 Task: Create List Brand Storytelling in Board Data Privacy Management to Workspace Database Management. Create List Contracts in Board Customer Churn Analysis to Workspace Database Management. Create List Brand Differentiation in Board Content Personalization and Customization to Workspace Database Management
Action: Mouse moved to (180, 125)
Screenshot: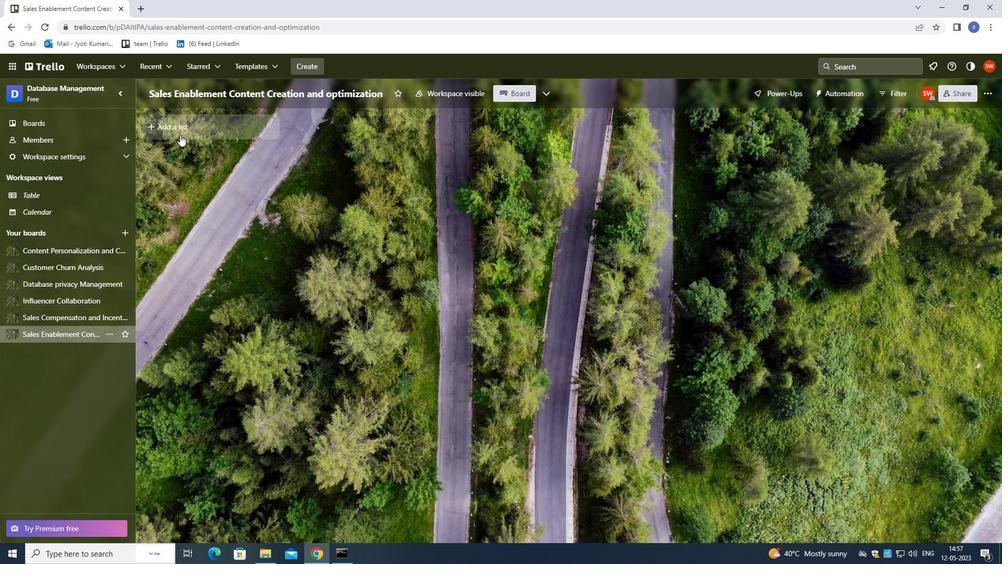 
Action: Mouse pressed left at (180, 125)
Screenshot: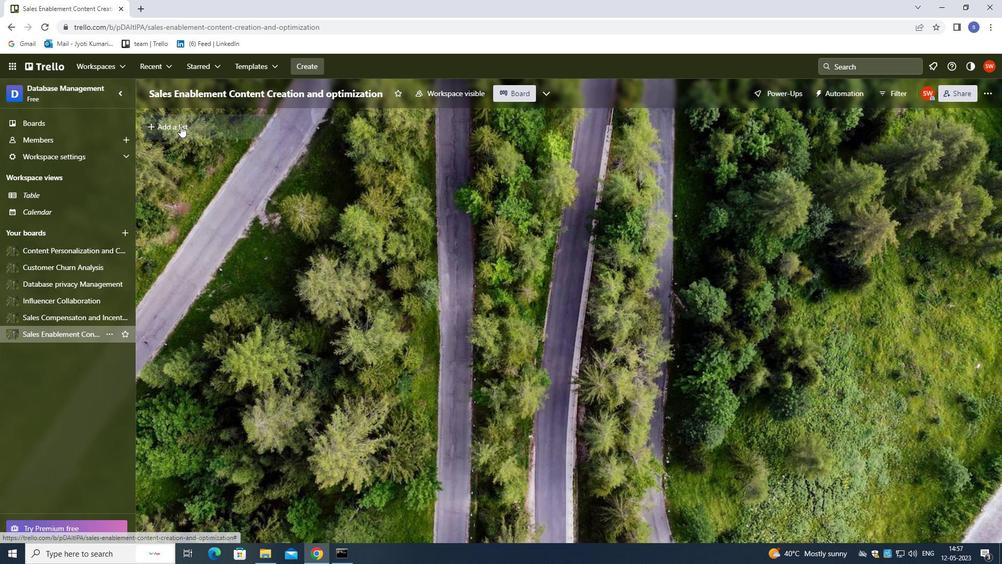 
Action: Mouse moved to (180, 125)
Screenshot: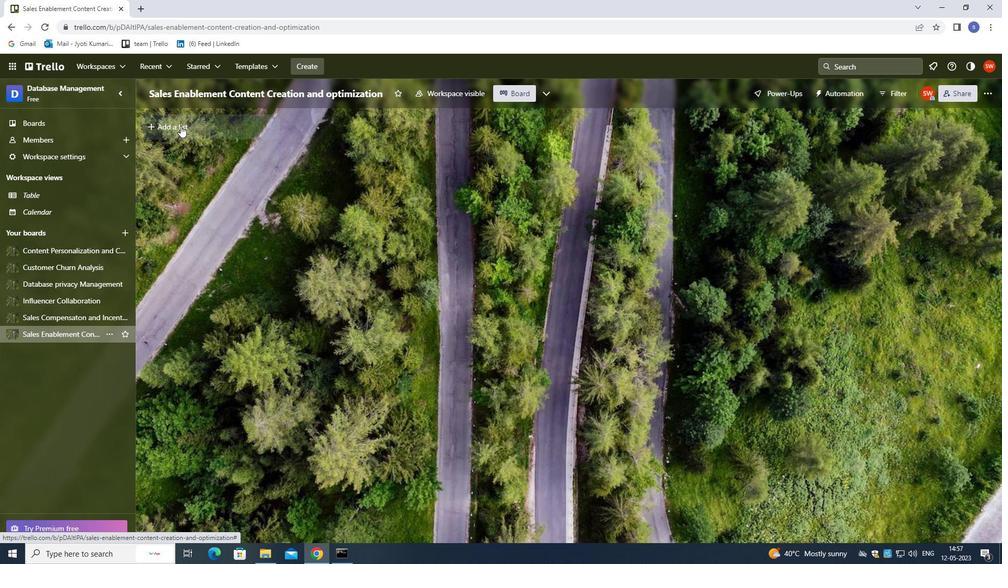 
Action: Key pressed <Key.shift>CONTRACTS<Key.enter>
Screenshot: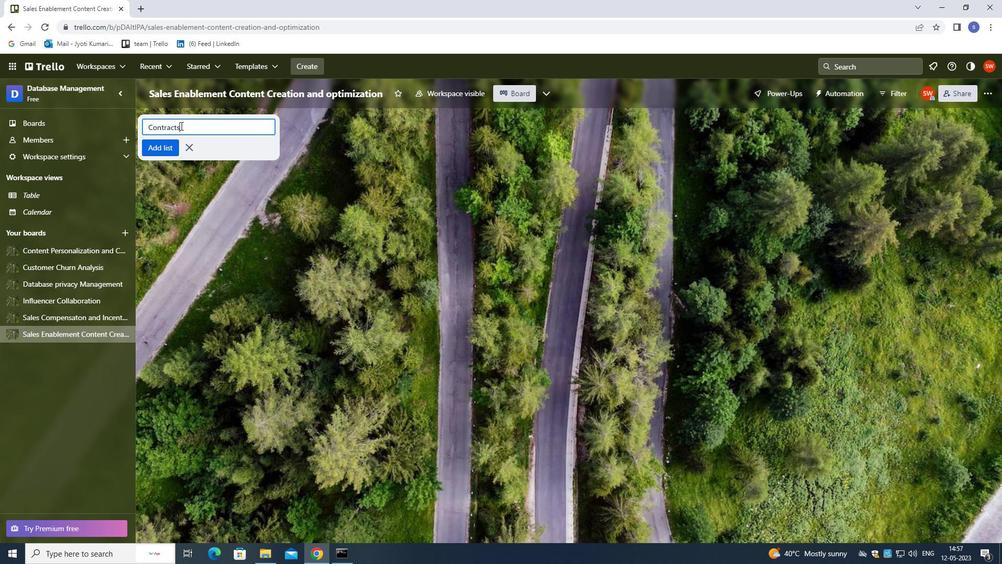 
Action: Mouse moved to (60, 317)
Screenshot: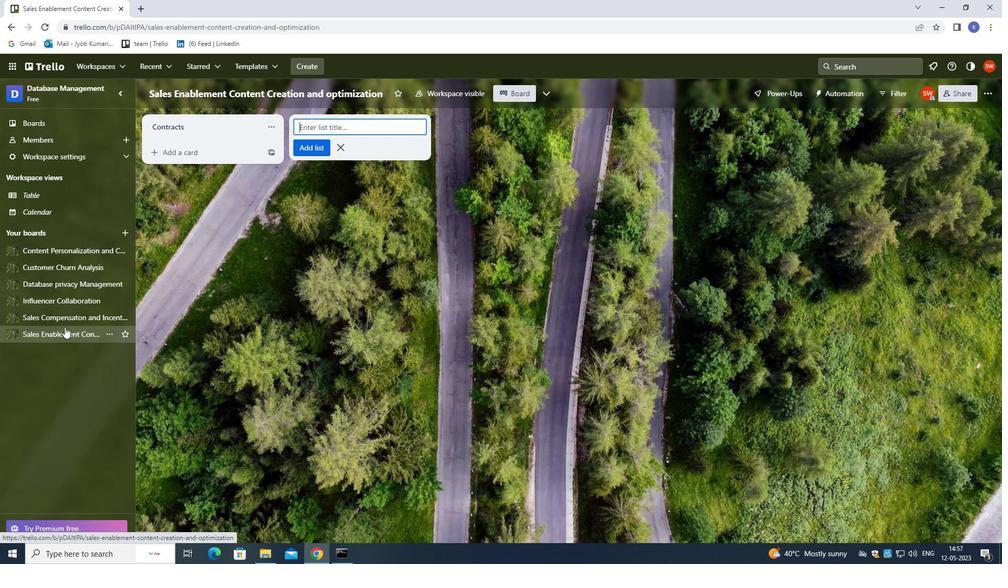 
Action: Mouse pressed left at (60, 317)
Screenshot: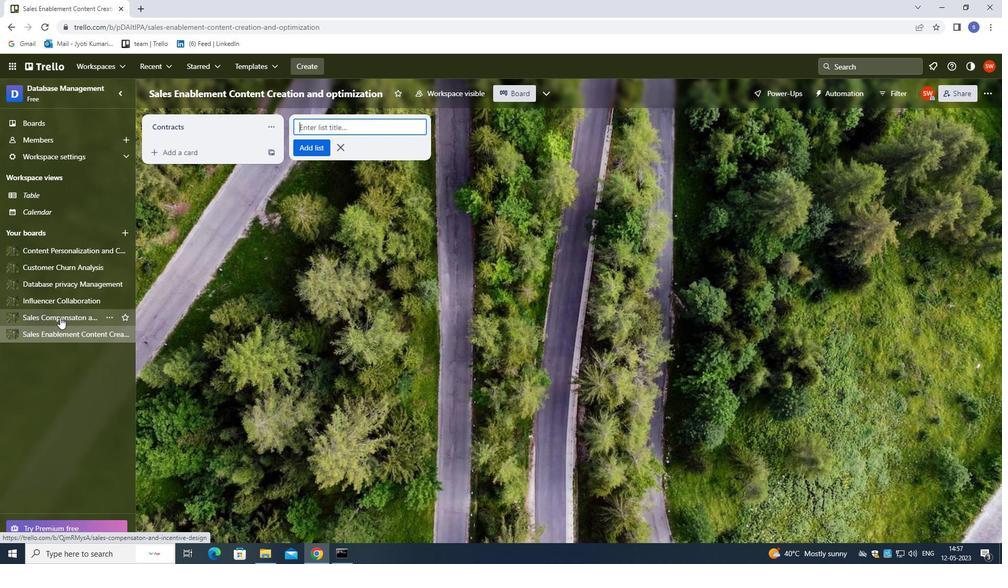 
Action: Mouse moved to (215, 125)
Screenshot: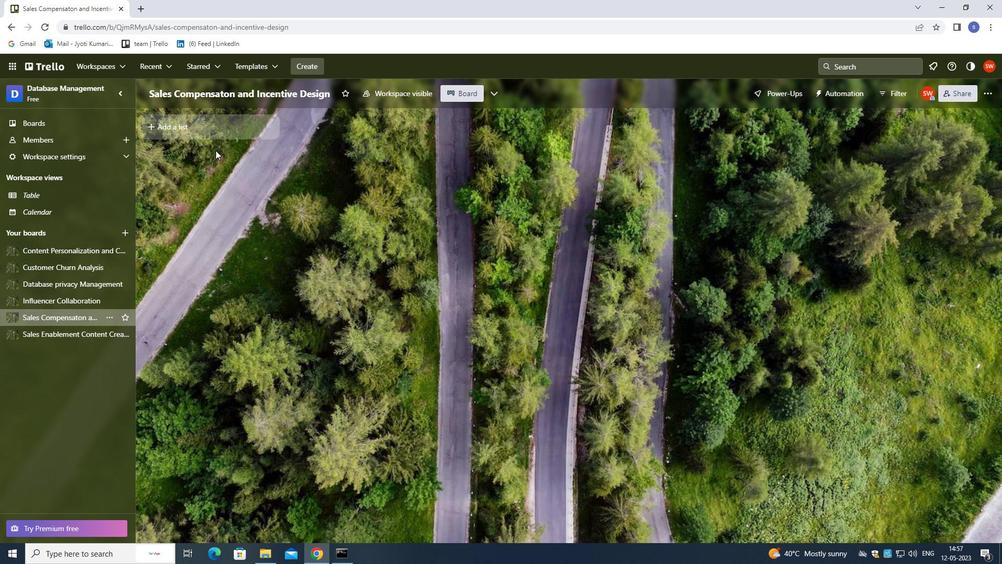 
Action: Mouse pressed left at (215, 125)
Screenshot: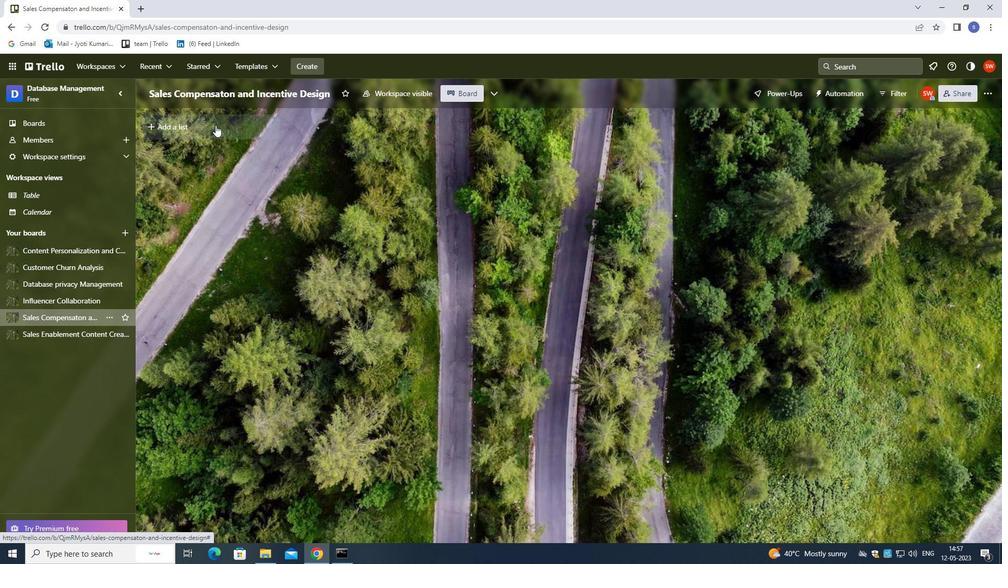 
Action: Key pressed <Key.shift>BRAND<Key.space><Key.shift><Key.shift><Key.shift><Key.shift><Key.shift><Key.shift><Key.shift><Key.shift><Key.shift><Key.shift><Key.shift><Key.shift>DIFFERENTIATION<Key.enter>
Screenshot: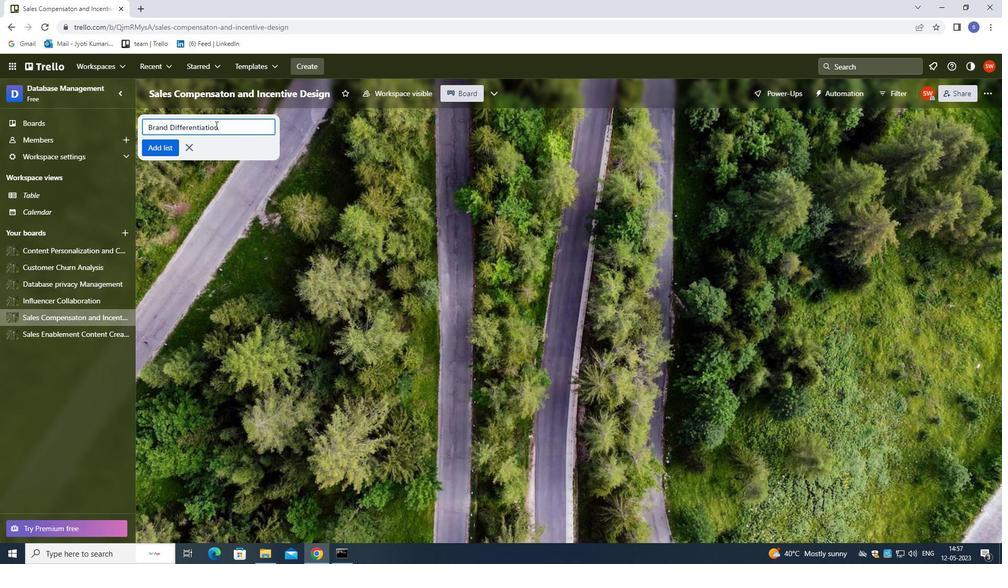 
Action: Mouse moved to (39, 296)
Screenshot: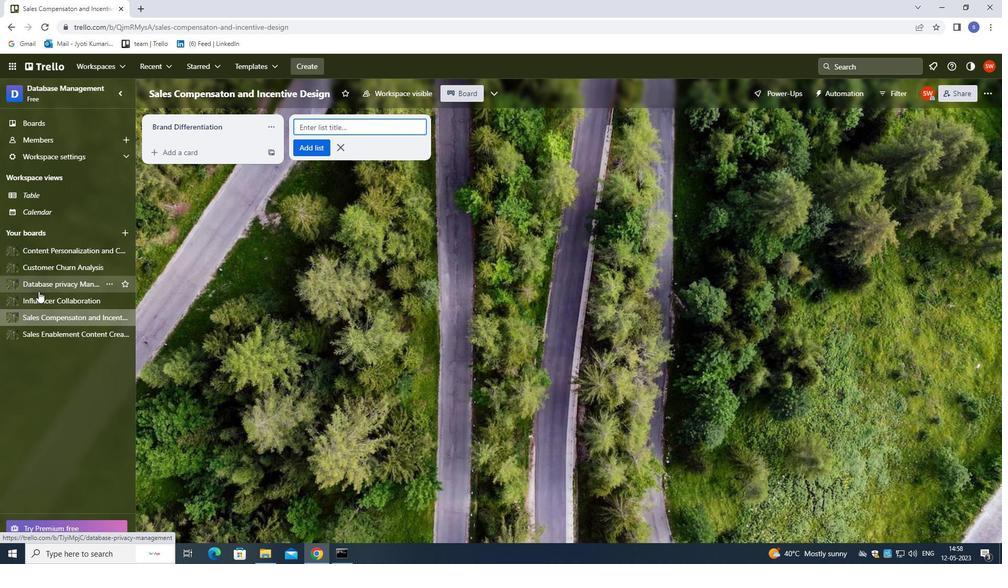 
Action: Mouse pressed left at (39, 296)
Screenshot: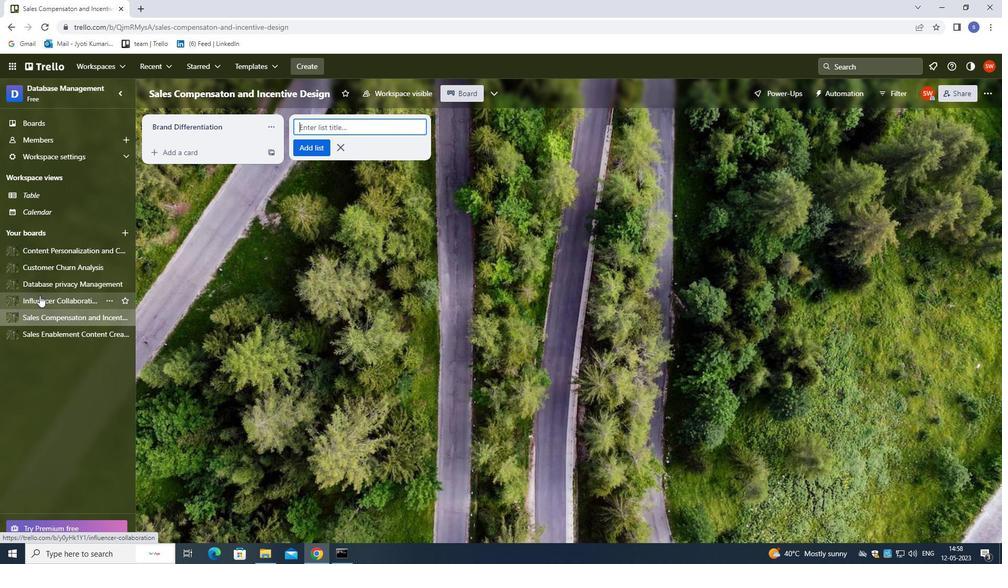 
Action: Mouse moved to (323, 130)
Screenshot: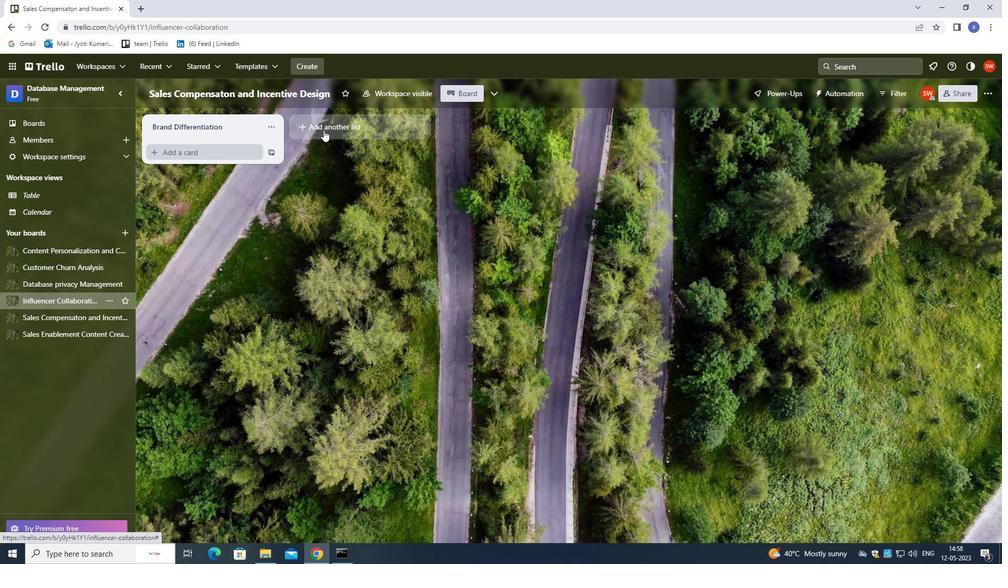 
Action: Mouse pressed left at (323, 130)
Screenshot: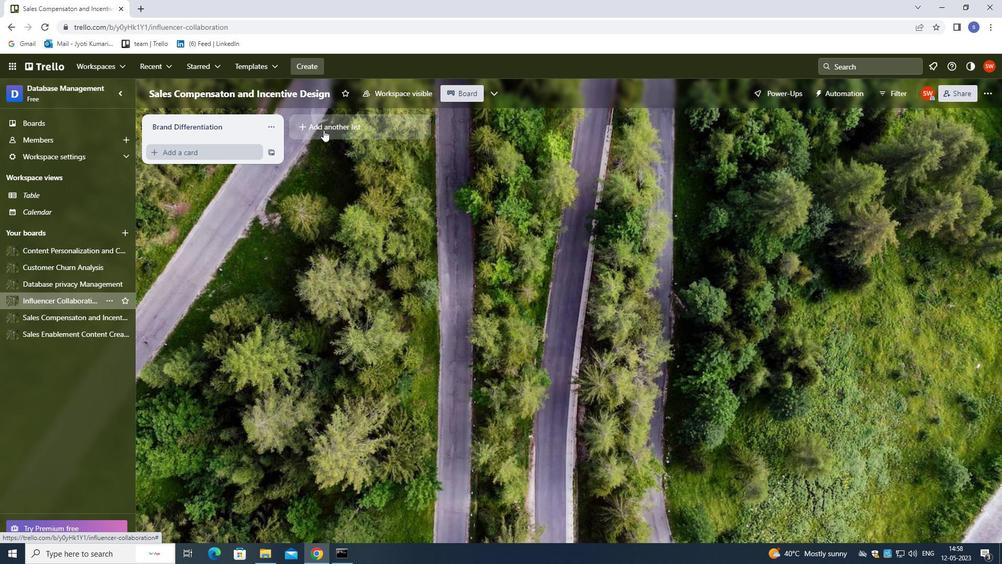 
Action: Key pressed <Key.shift>AGREEMENTS<Key.enter>
Screenshot: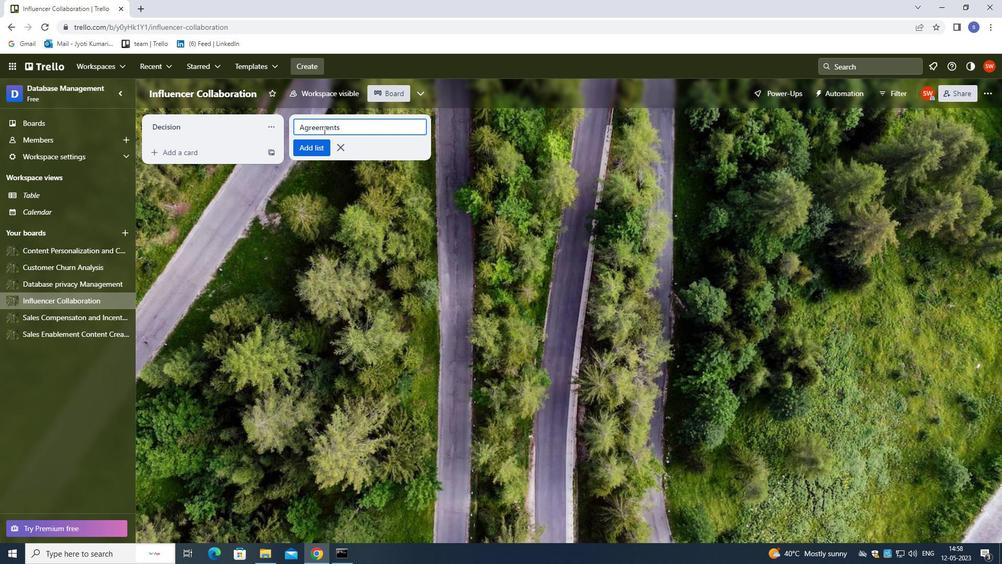 
Action: Mouse moved to (307, 119)
Screenshot: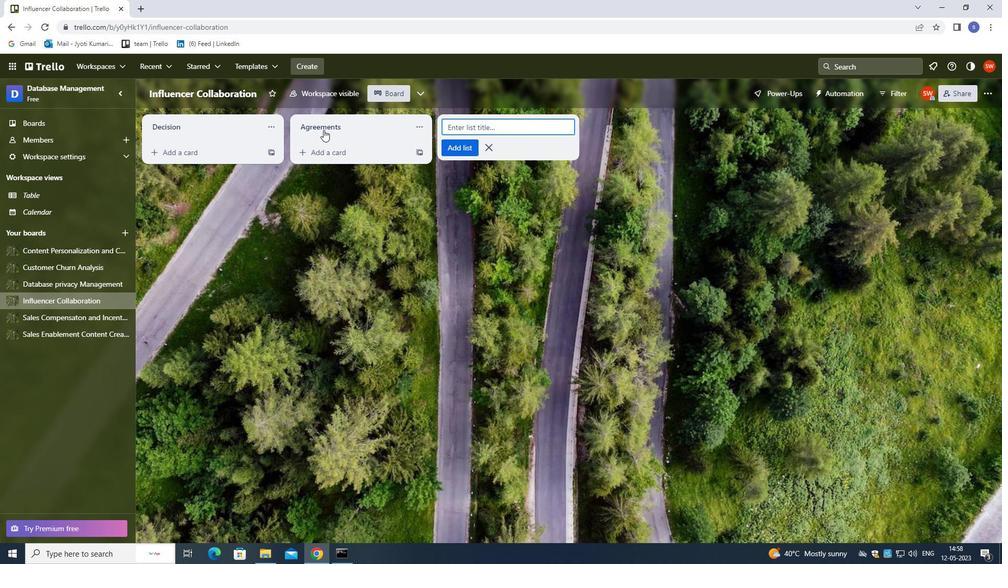 
